 Task: Filters and Effects: Create a "day to night" time-lapse effect in a video.
Action: Mouse moved to (602, 559)
Screenshot: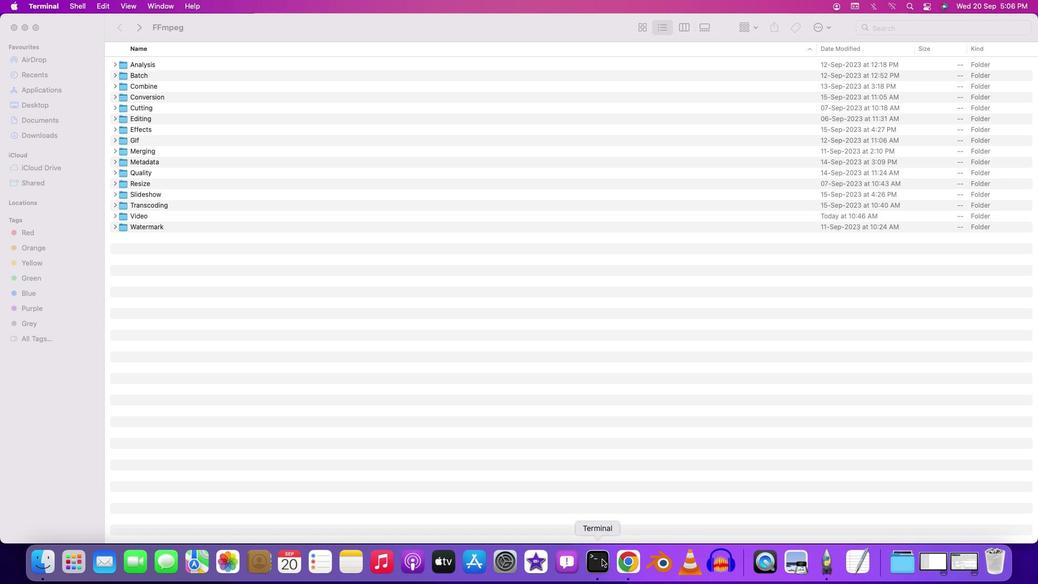 
Action: Mouse pressed right at (602, 559)
Screenshot: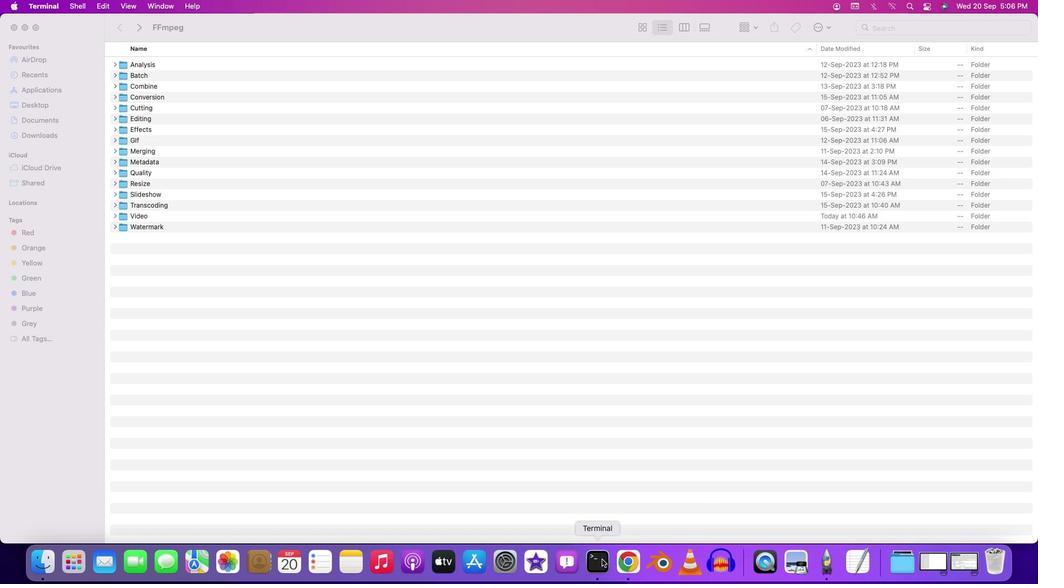 
Action: Mouse moved to (608, 430)
Screenshot: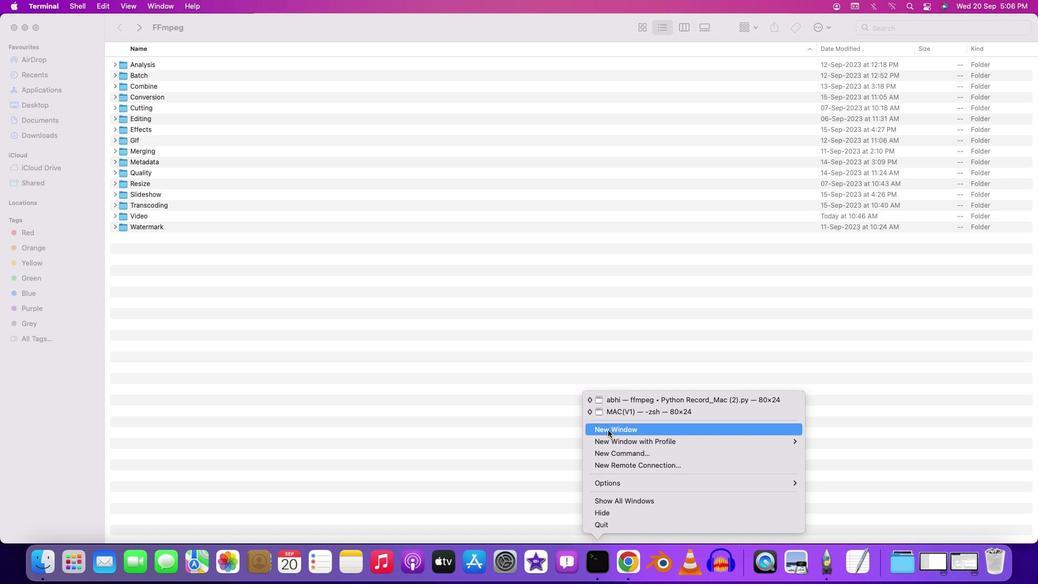 
Action: Mouse pressed left at (608, 430)
Screenshot: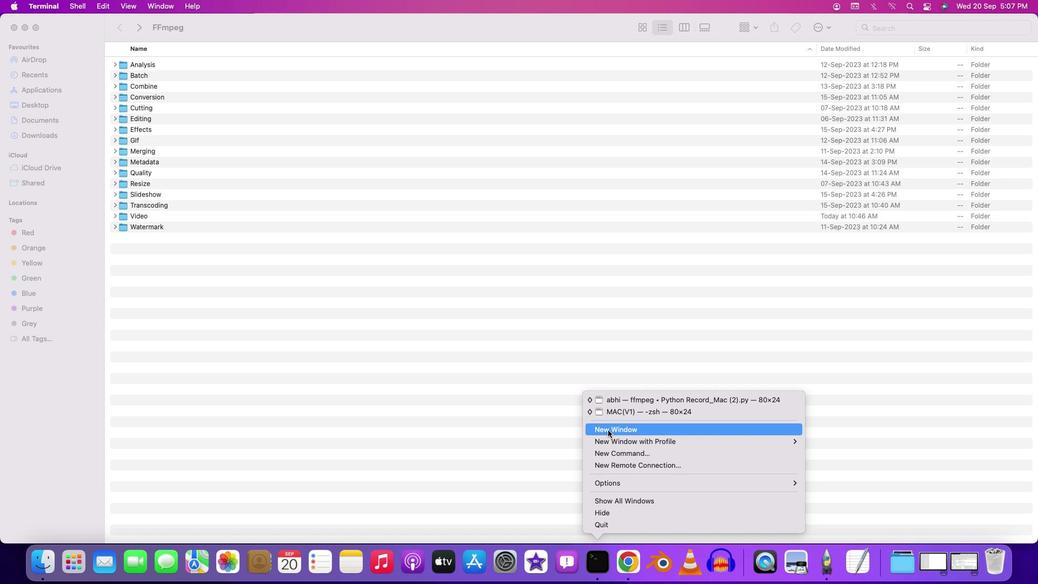 
Action: Mouse moved to (203, 23)
Screenshot: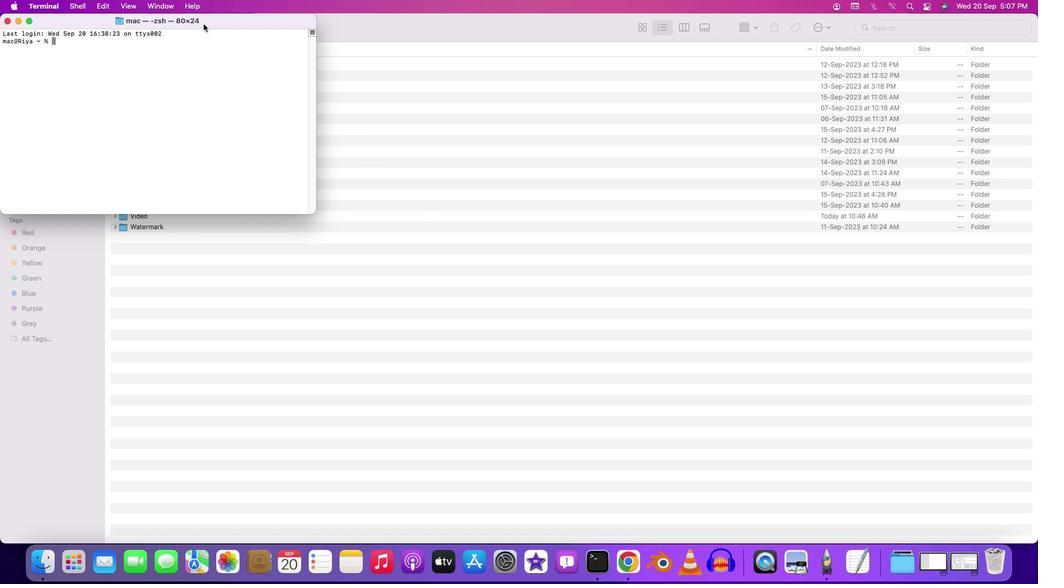 
Action: Mouse pressed left at (203, 23)
Screenshot: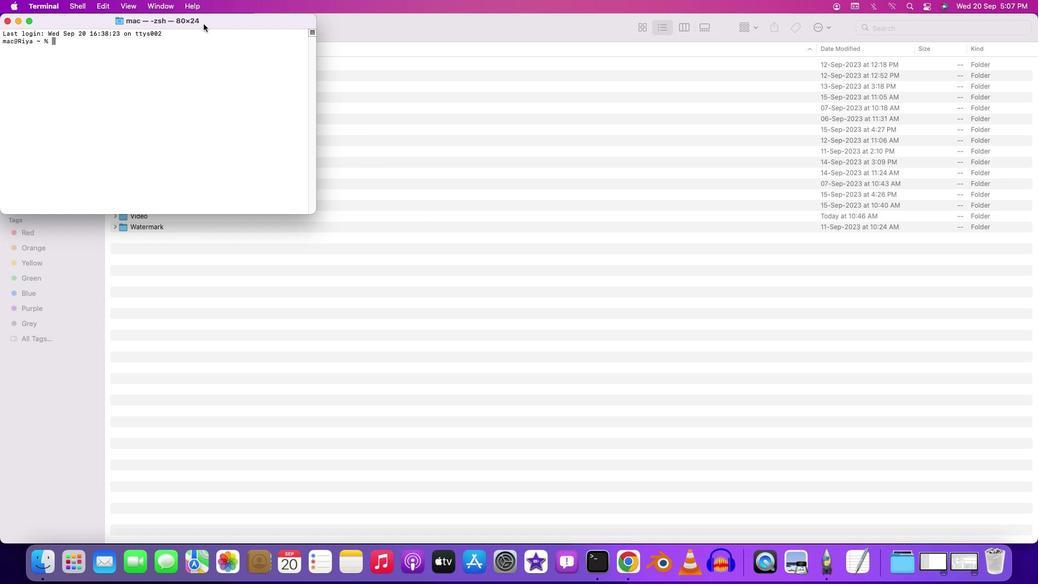 
Action: Mouse pressed left at (203, 23)
Screenshot: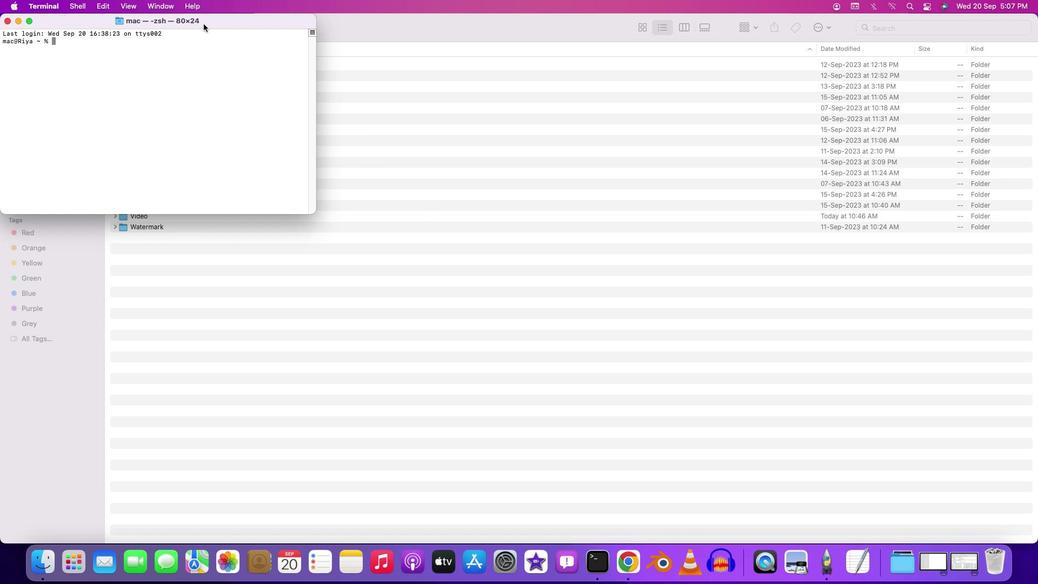 
Action: Mouse moved to (187, 90)
Screenshot: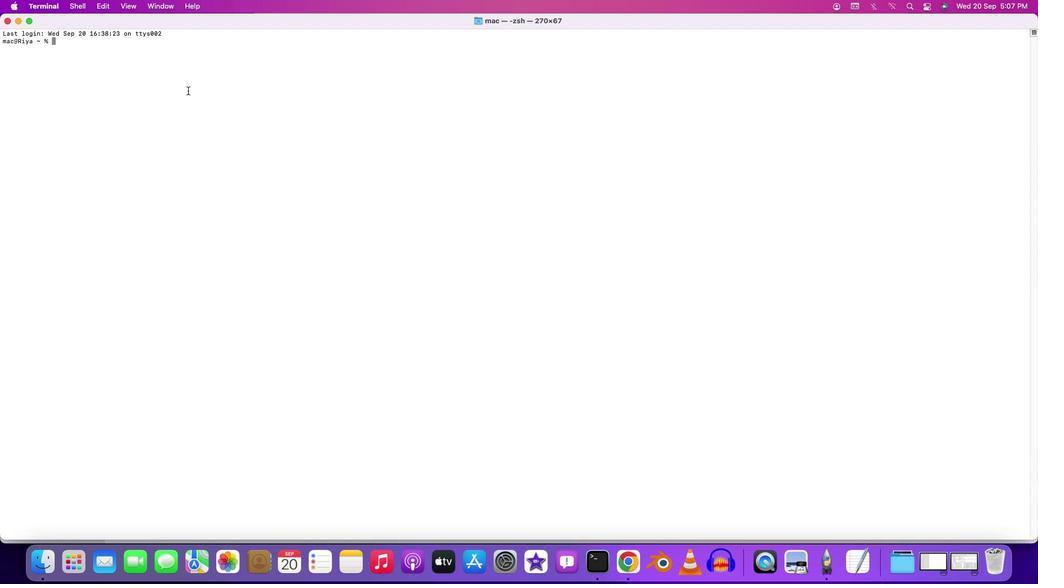 
Action: Key pressed 'c''d'Key.space'd''e''s''k''t''o''p'Key.enter'c''d'Key.space'm'Key.backspace't'Key.backspace'f''f''m''p''e''g'Key.enter'c''d'Key.spaceKey.backspaceKey.space'b''a''t''c''h'Key.enter'c''d'Key.space'v''i''d''e''o'Key.enterKey.spaceKey.backspace'f''f''m'Key.backspace'm''p''e''g'Key.space'-''i'Key.space'i''n''p''u''t''.''m''p''4'Key.space'-''r'Key.space'3''0'Key.space'-''f''i''l''t''e''r'Key.shift':''v'Key.spaceKey.shift'"''s''e''t''p''t''s'Key.shift'+'Key.backspace'=''0''.''1'Key.shift'"'Key.shift'P''T''S'Key.shiftKey.shift'"'Key.leftKey.leftKey.leftKey.leftKey.leftKey.leftKey.leftKey.leftKey.leftKey.leftKey.leftKey.leftKey.leftKey.leftKey.leftKey.rightKey.rightKey.rightKey.rightKey.rightKey.rightKey.rightKey.rightKey.rightKey.rightKey.rightKey.rightKey.rightKey.rightKey.rightKey.rightKey.rightKey.rightKey.rightKey.rightKey.rightKey.rightKey.leftKey.leftKey.leftKey.leftKey.leftKey.leftKey.leftKey.leftKey.rightKey.rightKey.rightKey.rightKey.backspaceKey.shift'*'Key.leftKey.leftKey.leftKey.leftKey.leftKey.leftKey.leftKey.leftKey.leftKey.leftKey.leftKey.rightKey.rightKey.rightKey.rightKey.rightKey.rightKey.rightKey.rightKey.rightKey.rightKey.rightKey.rightKey.rightKey.rightKey.rightKey.rightKey.space'-''c'Key.shift':''v'Key.space'l''i''b''x''2''6''4'Key.space'-''c'Key.shift':''a'Key.space'c''o''p''y'Key.space'o''u''t''p''u''t'Key.shift'_''t''i''m''e''l''a''p''s''e''.''m''p''4'Key.enter'y'Key.enter
Screenshot: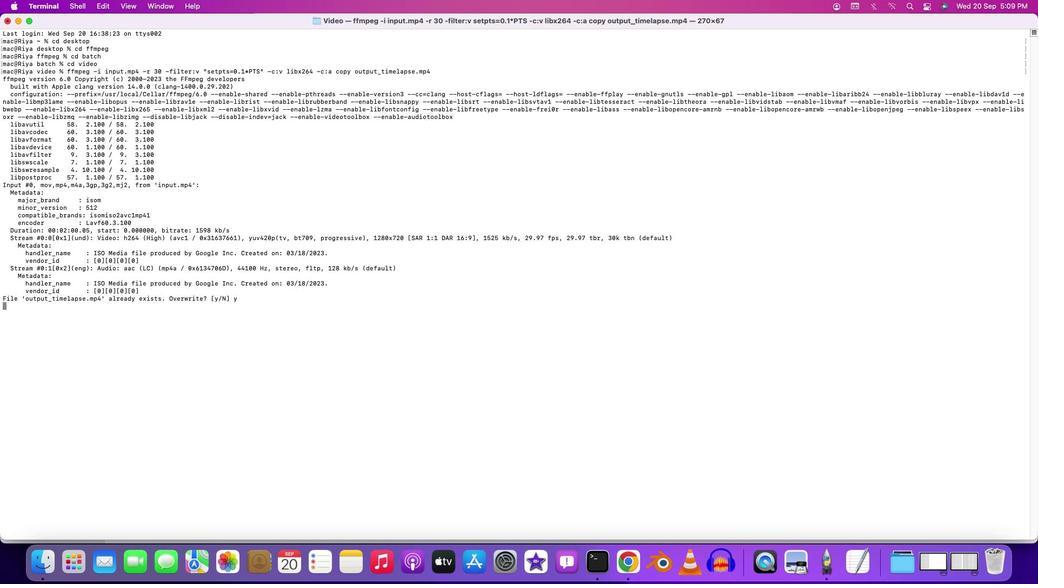 
Action: Mouse moved to (479, 433)
Screenshot: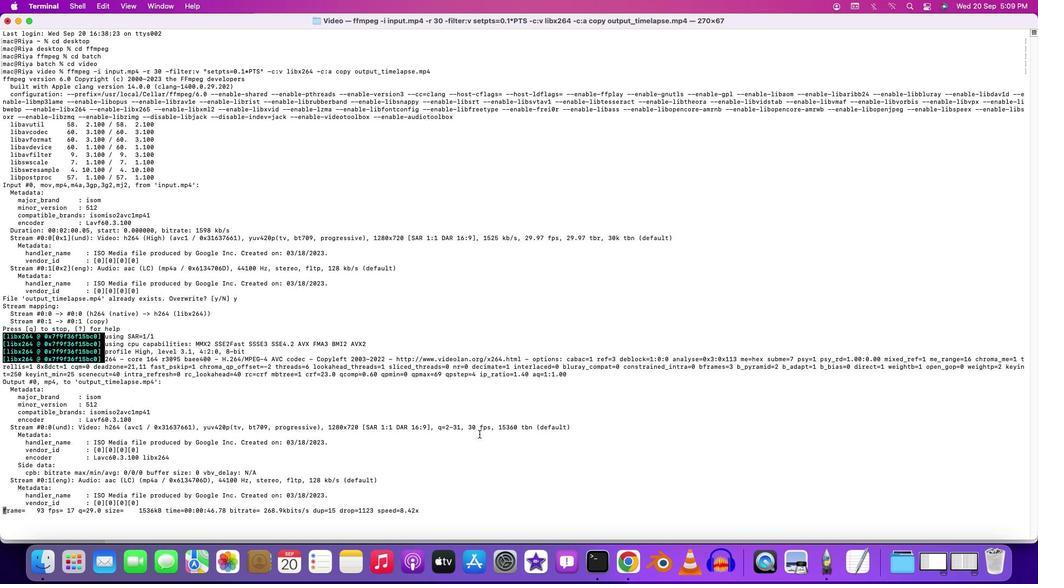 
